 Task: Apply for the format number.
Action: Mouse moved to (106, 174)
Screenshot: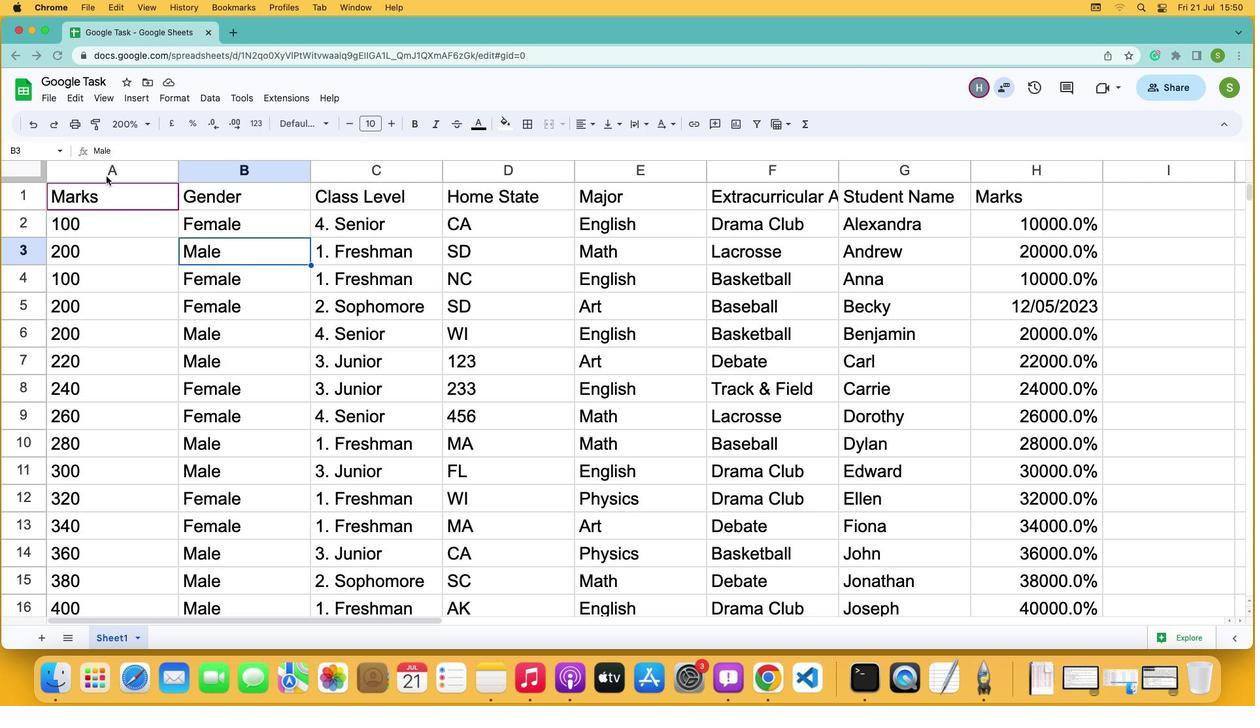 
Action: Mouse pressed left at (106, 174)
Screenshot: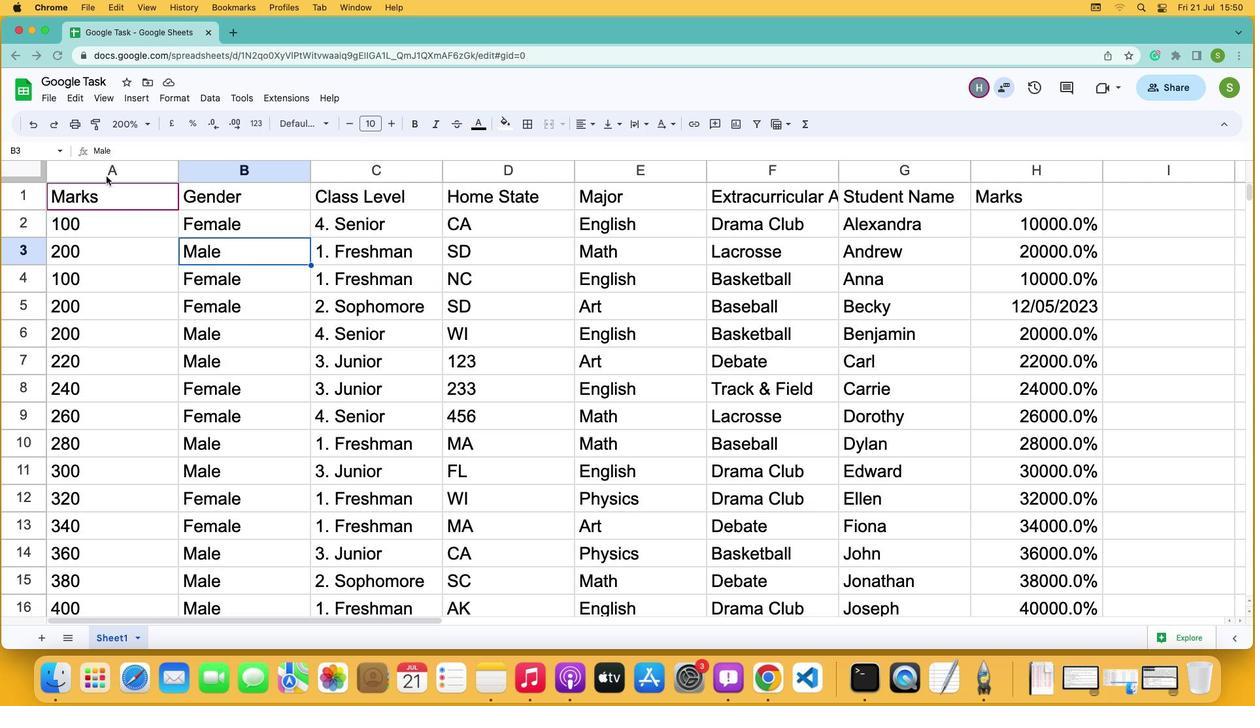 
Action: Mouse moved to (102, 171)
Screenshot: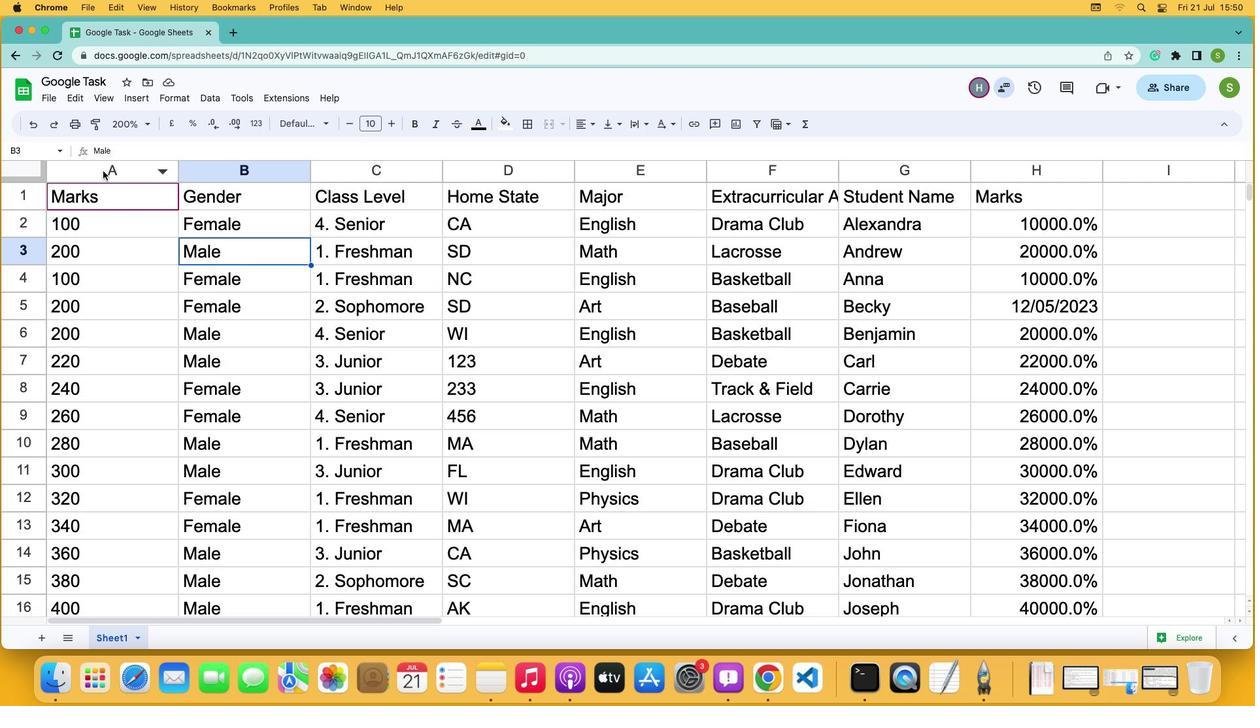 
Action: Mouse pressed left at (102, 171)
Screenshot: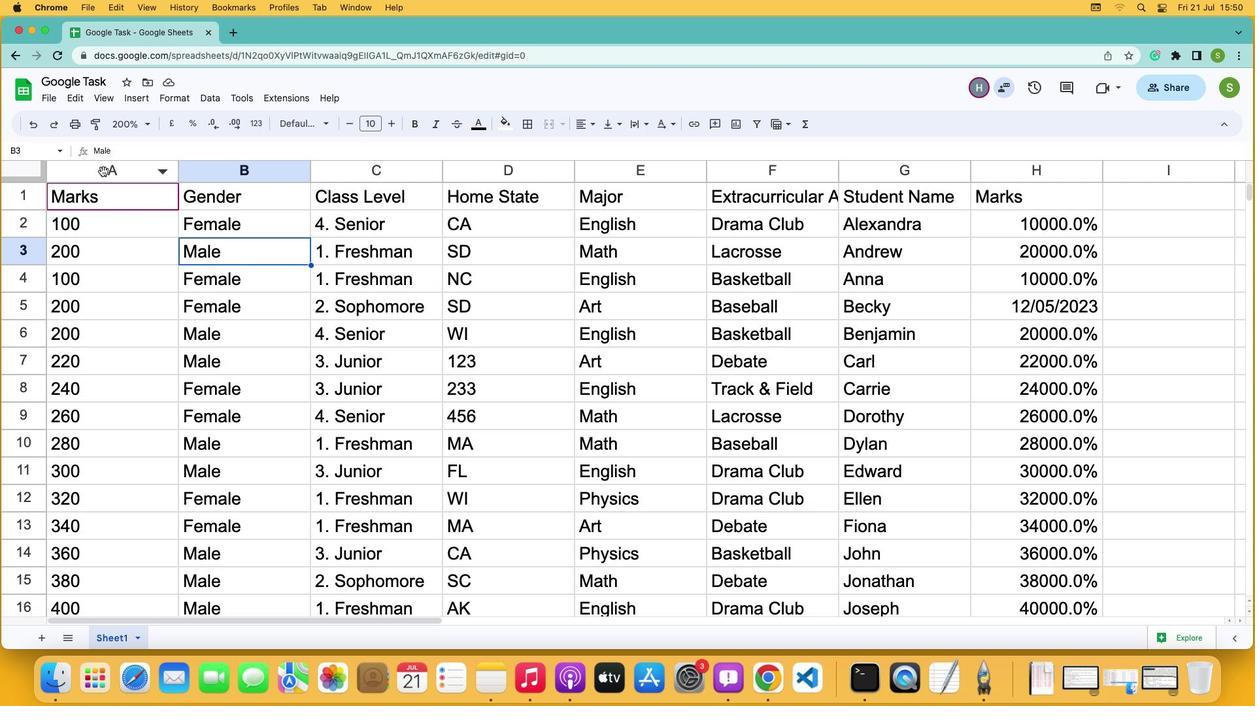 
Action: Mouse moved to (255, 124)
Screenshot: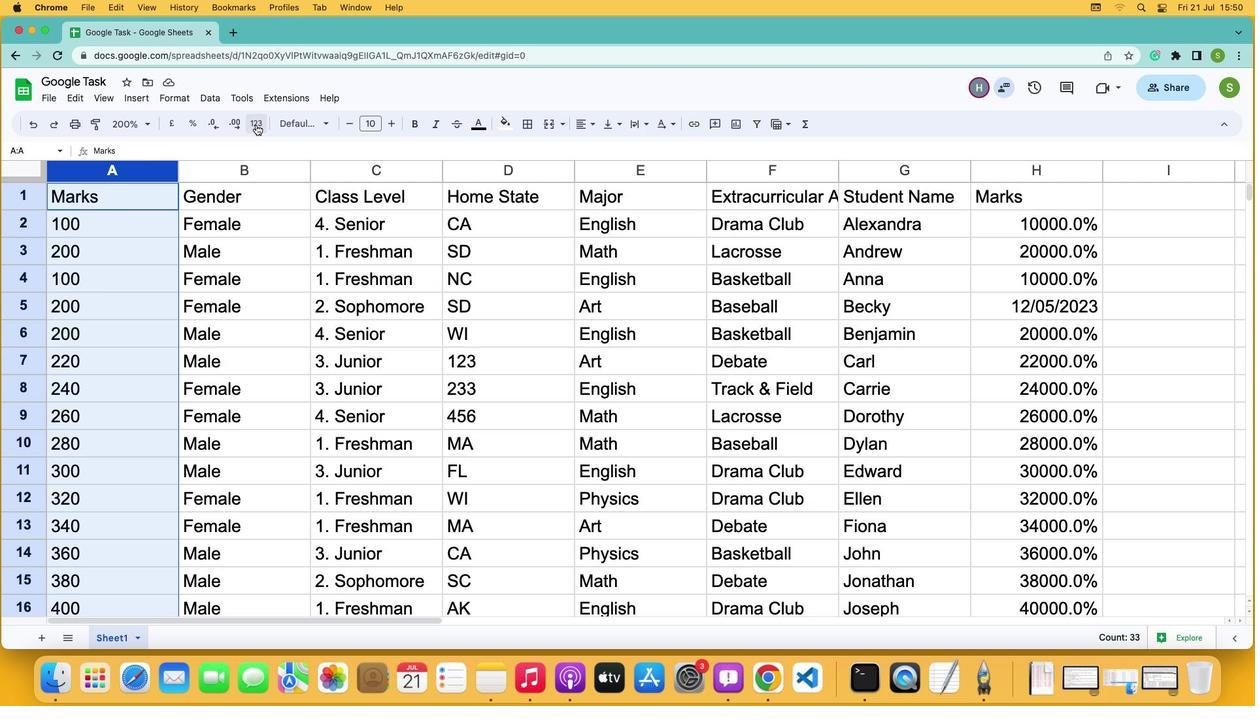 
Action: Mouse pressed left at (255, 124)
Screenshot: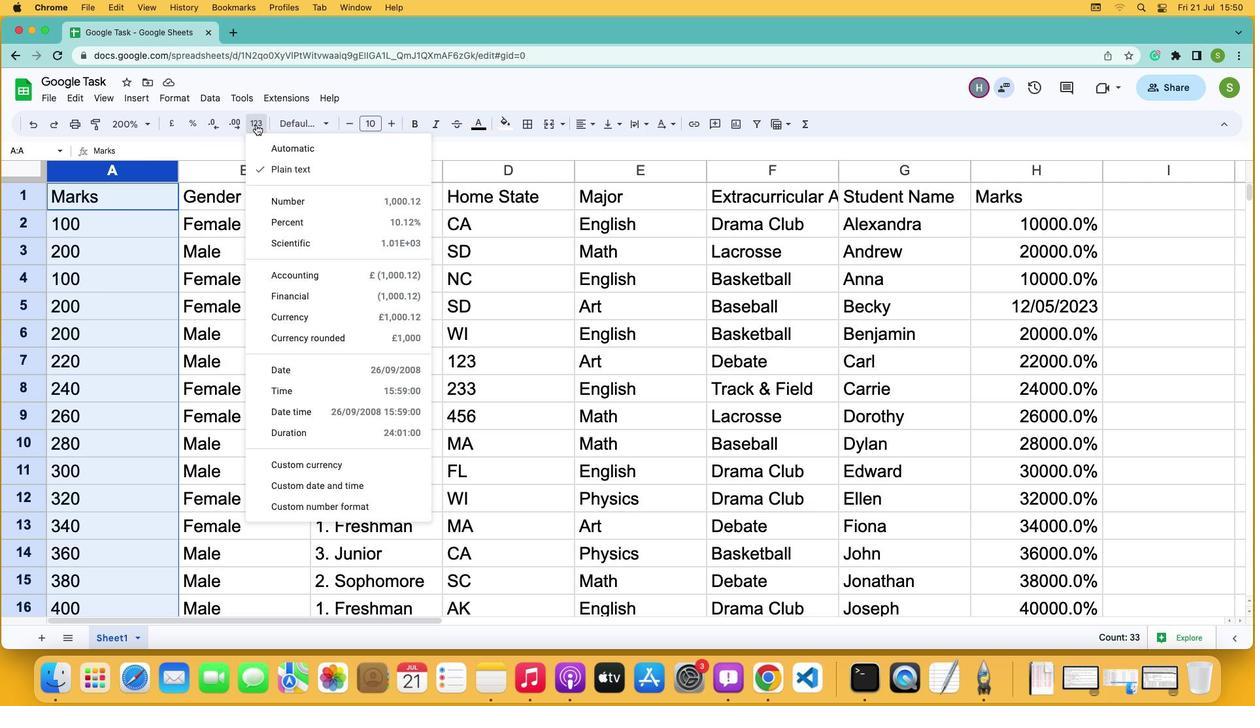
Action: Mouse moved to (275, 203)
Screenshot: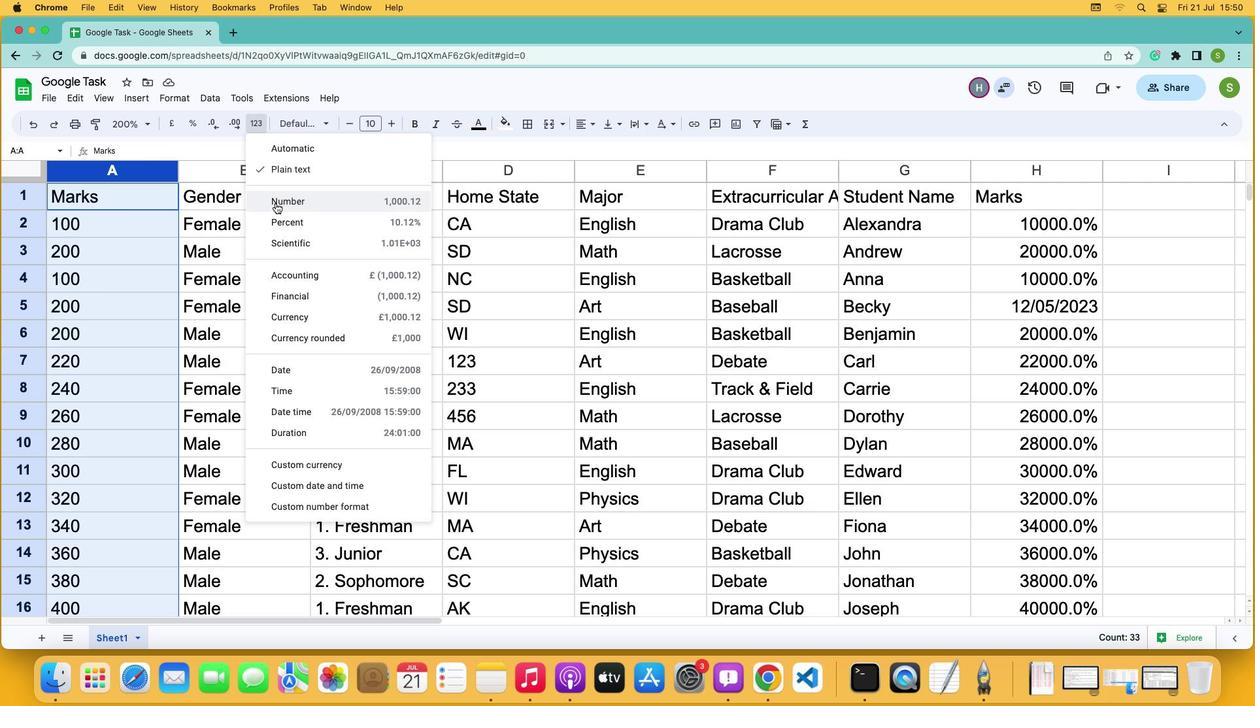 
Action: Mouse pressed left at (275, 203)
Screenshot: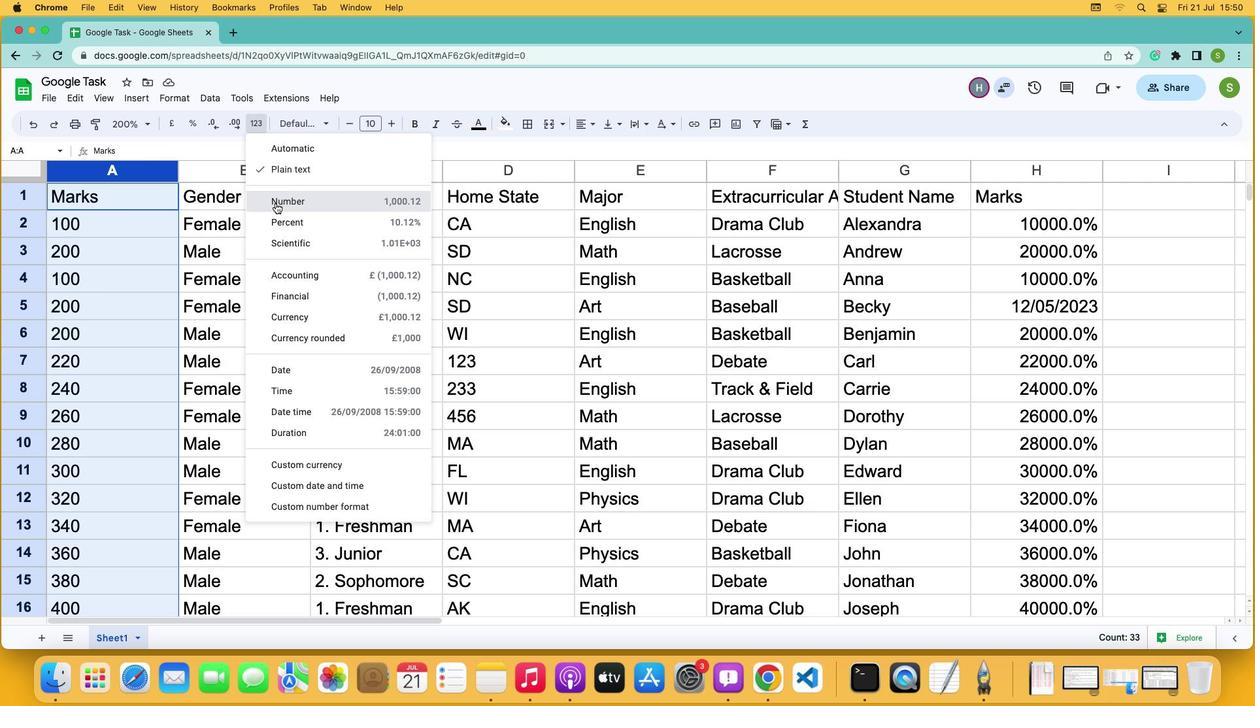 
Action: Key pressed Key.f8
Screenshot: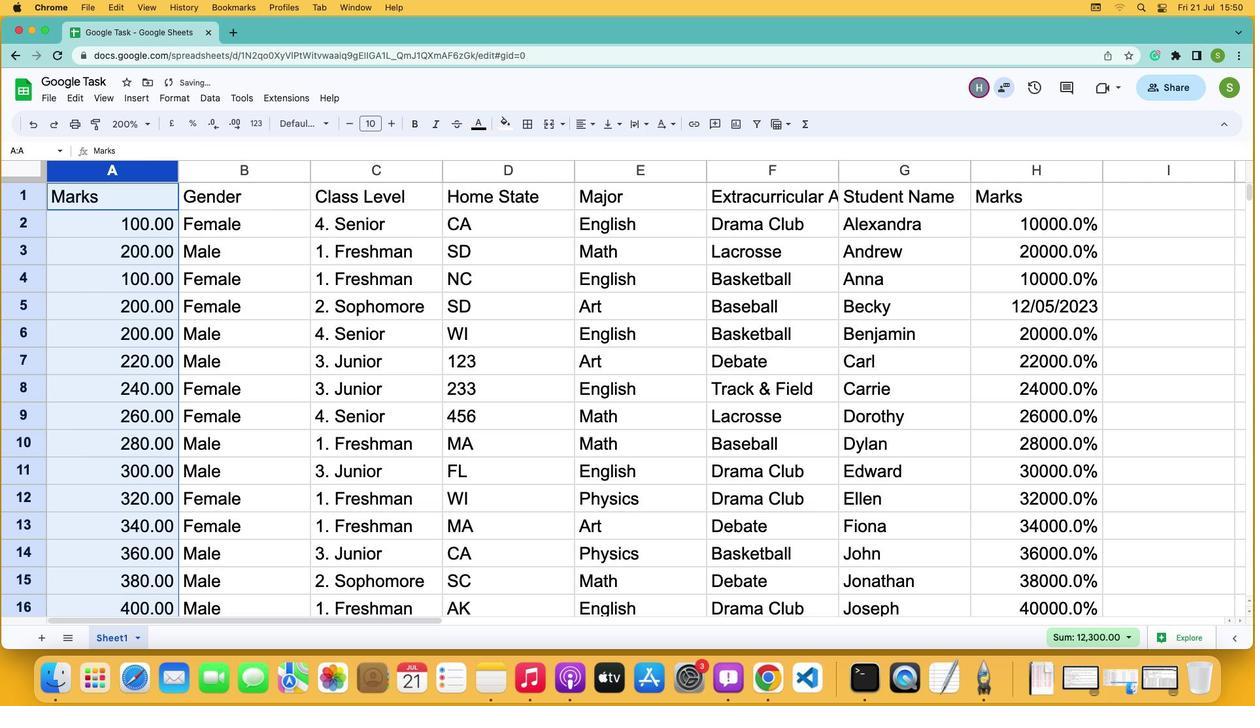 
